 Task: Create in the project WiseTech and in the Backlog issue 'Implement a new cloud-based legal document management system for a company with advanced document classification and retrieval capabilities' a child issue 'Automated infrastructure security incident response planning and optimization', and assign it to team member softage.4@softage.net.
Action: Mouse moved to (385, 467)
Screenshot: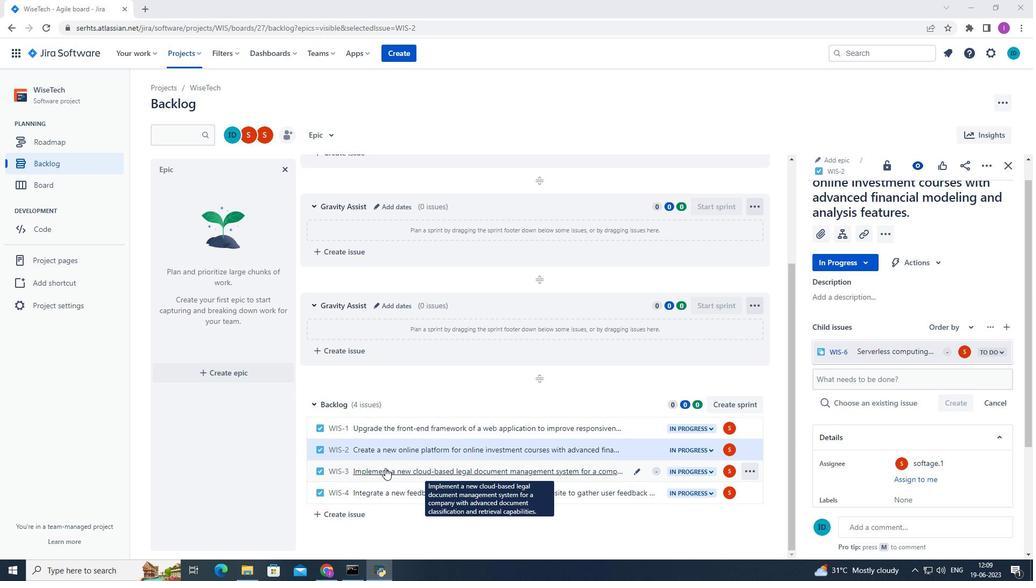 
Action: Mouse pressed left at (385, 467)
Screenshot: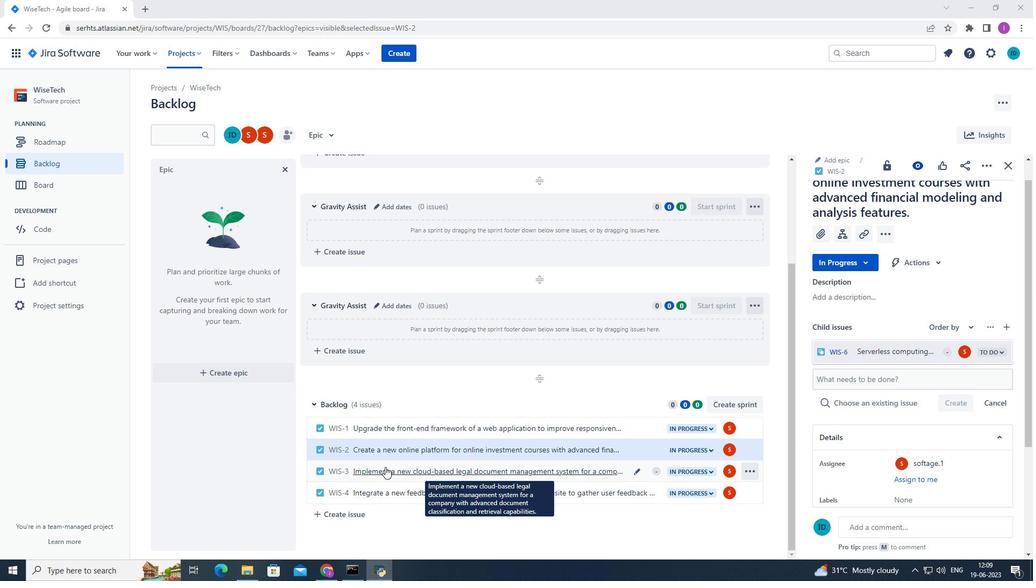
Action: Mouse moved to (842, 278)
Screenshot: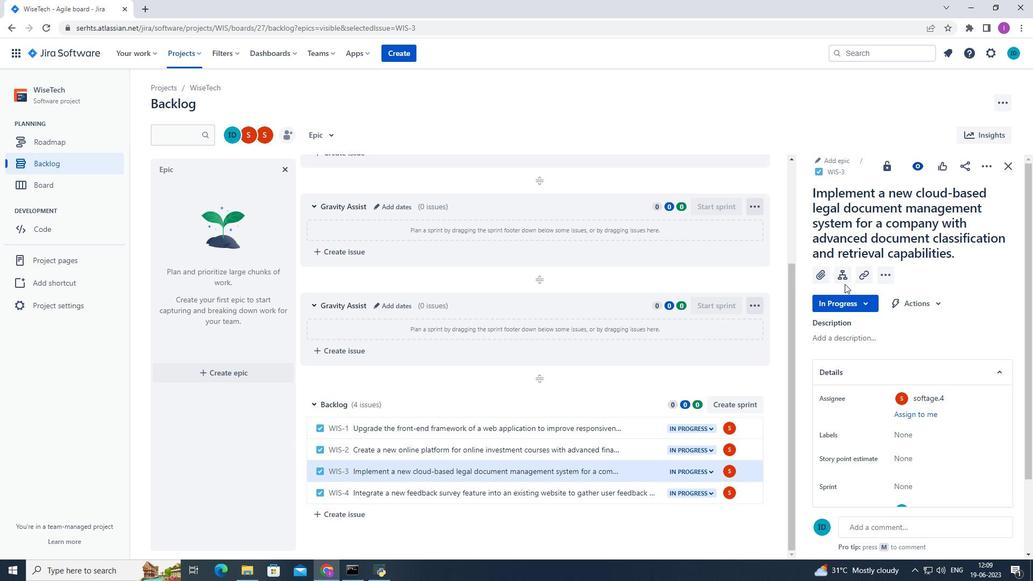 
Action: Mouse pressed left at (842, 278)
Screenshot: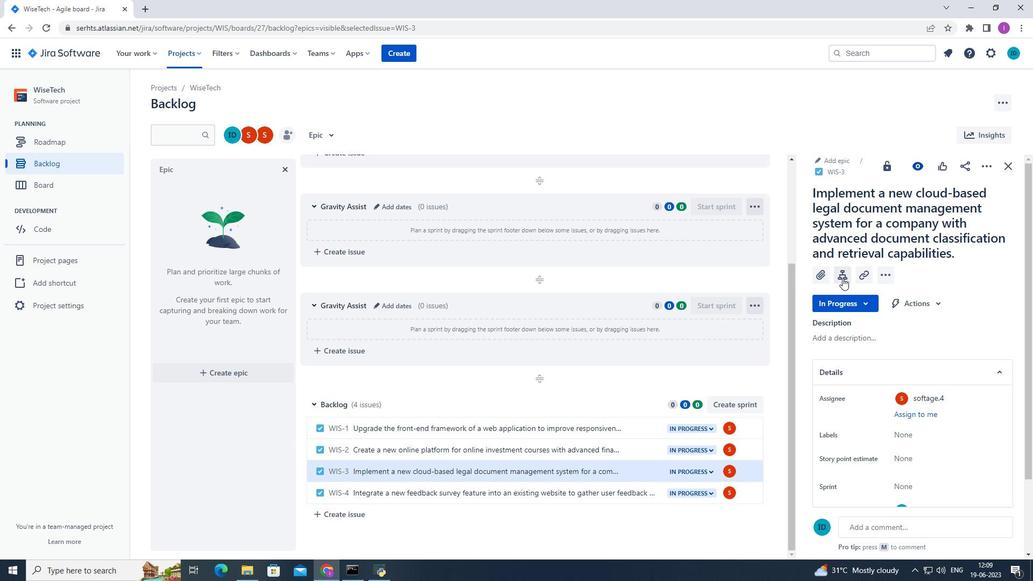 
Action: Mouse moved to (831, 346)
Screenshot: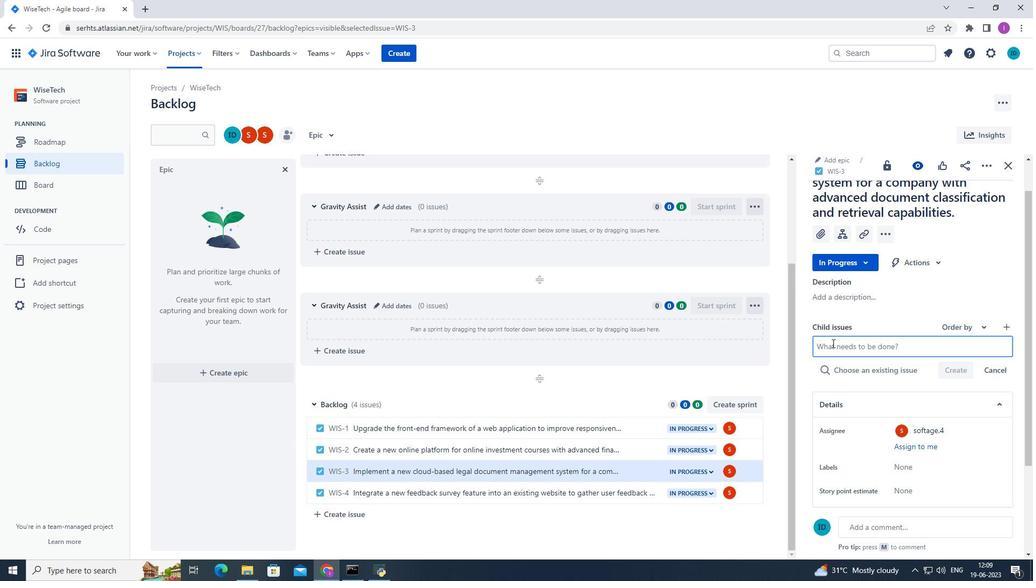 
Action: Mouse pressed left at (831, 346)
Screenshot: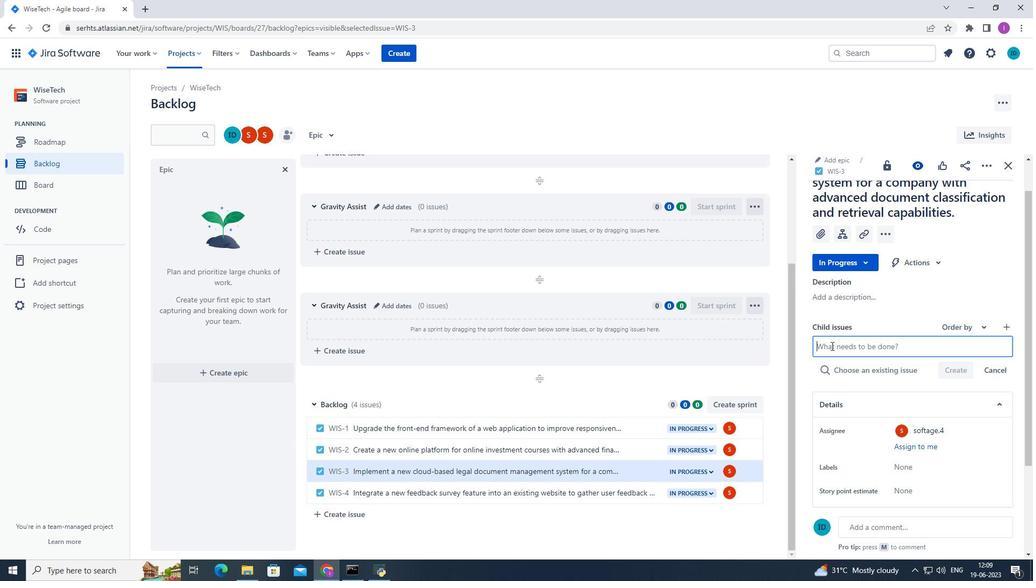 
Action: Mouse moved to (832, 336)
Screenshot: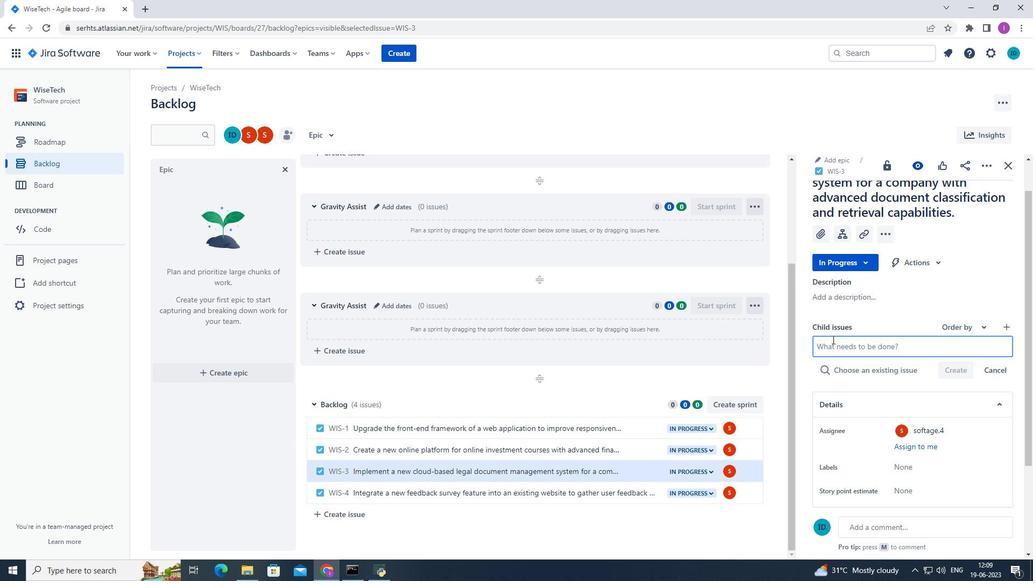 
Action: Key pressed <Key.shift>Automated<Key.space>ins<Key.backspace>re<Key.backspace><Key.backspace>frastructue<Key.backspace>re<Key.space>security<Key.space>incident<Key.space>e<Key.backspace>response<Key.space>planning<Key.space>and<Key.space>optimization<Key.enter>
Screenshot: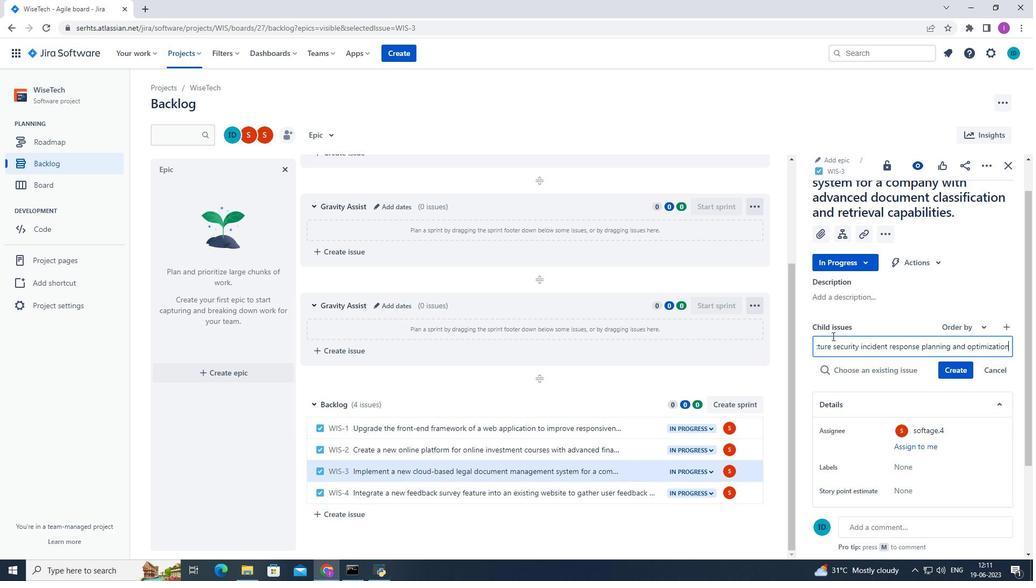 
Action: Mouse moved to (963, 353)
Screenshot: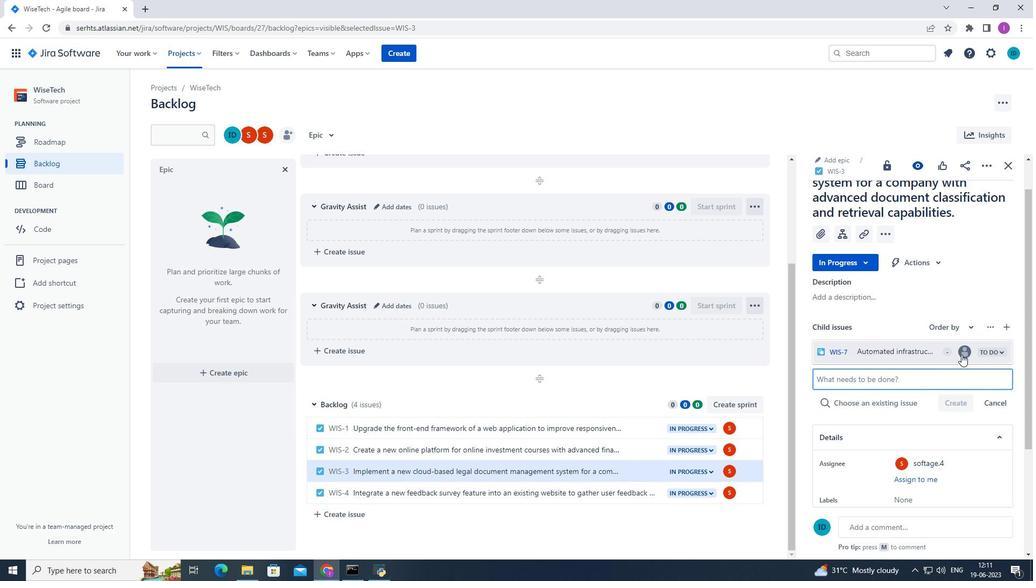 
Action: Mouse pressed left at (963, 353)
Screenshot: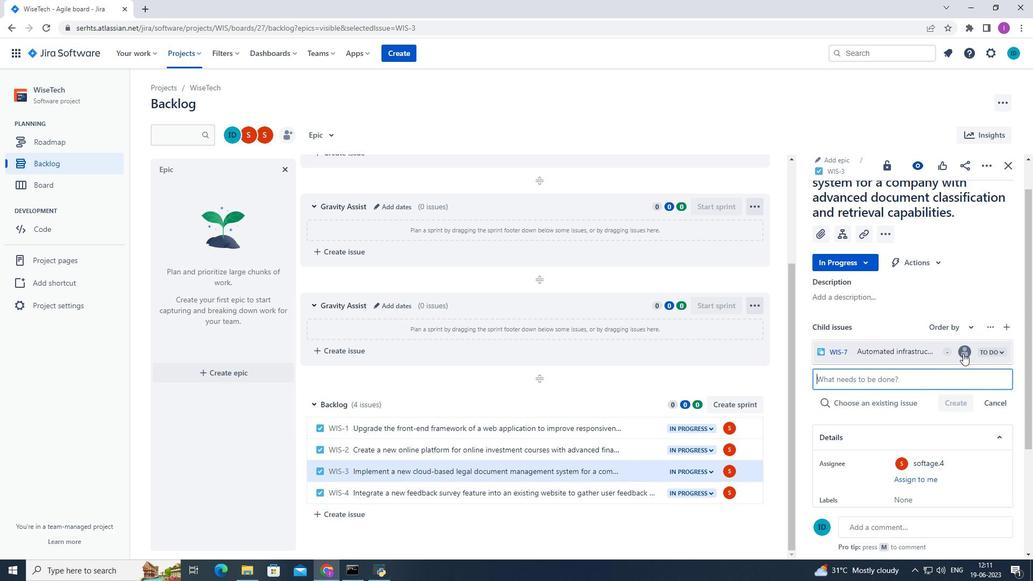 
Action: Mouse moved to (855, 410)
Screenshot: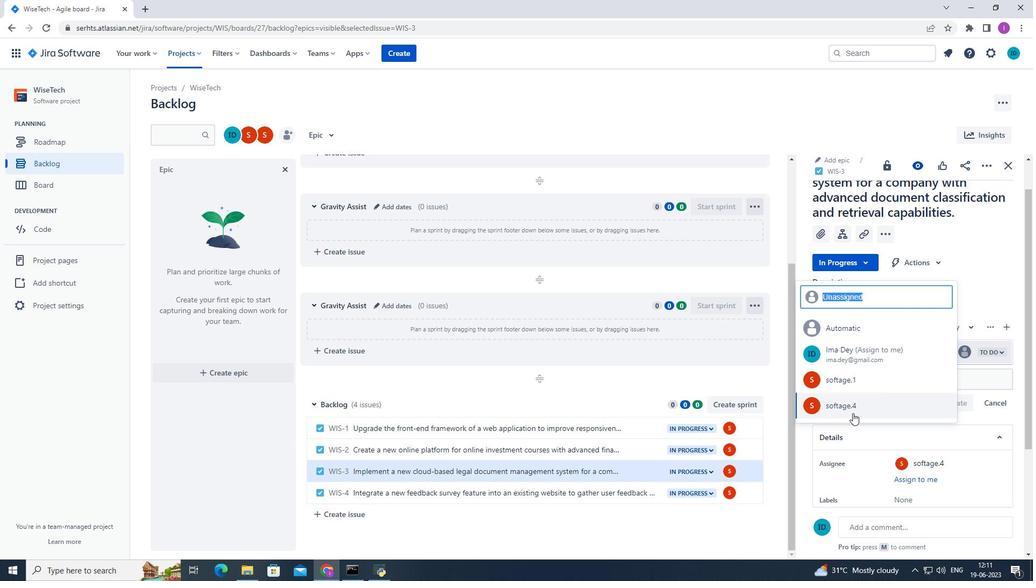 
Action: Mouse pressed left at (855, 410)
Screenshot: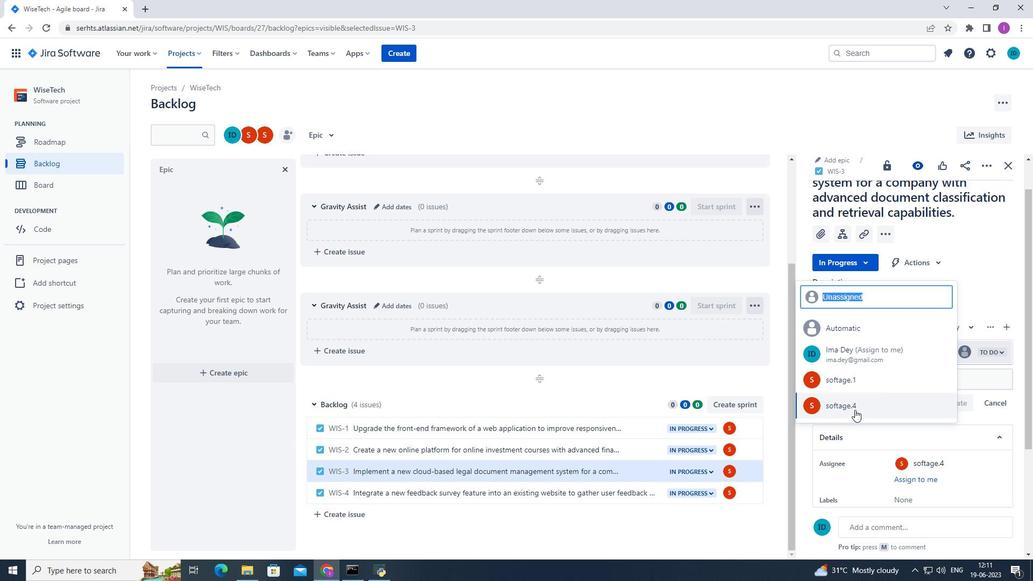 
Action: Mouse moved to (925, 242)
Screenshot: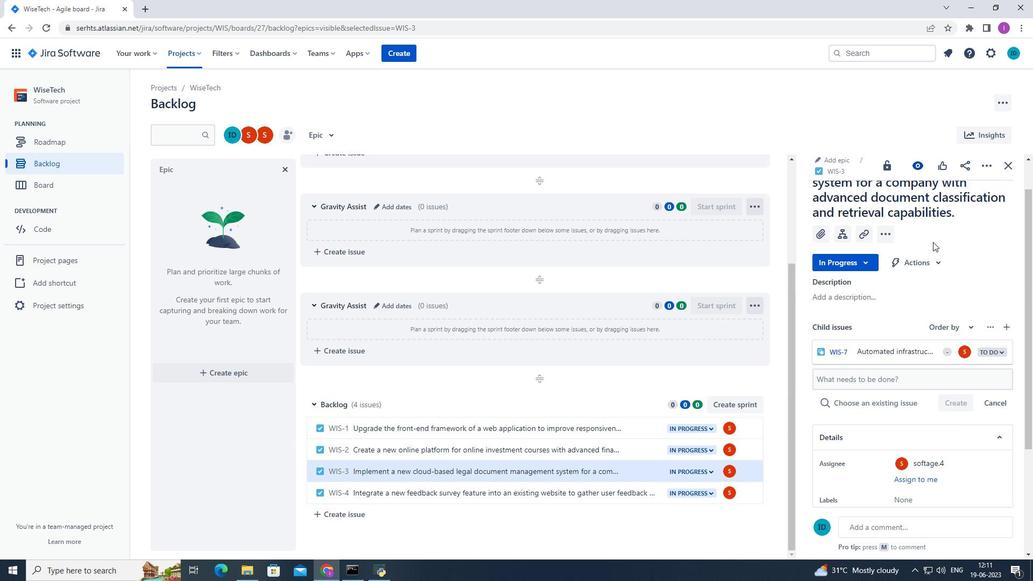
